Task: Open Card Card0000000121 in Board Board0000000031 in Workspace WS0000000011 in Trello. Add Member Email0000000041 to Card Card0000000121 in Board Board0000000031 in Workspace WS0000000011 in Trello. Add Green Label titled Label0000000121 to Card Card0000000121 in Board Board0000000031 in Workspace WS0000000011 in Trello. Add Checklist CL0000000121 to Card Card0000000121 in Board Board0000000031 in Workspace WS0000000011 in Trello. Add Dates with Start Date as Apr 08 2023 and Due Date as Apr 30 2023 to Card Card0000000121 in Board Board0000000031 in Workspace WS0000000011 in Trello
Action: Mouse moved to (406, 448)
Screenshot: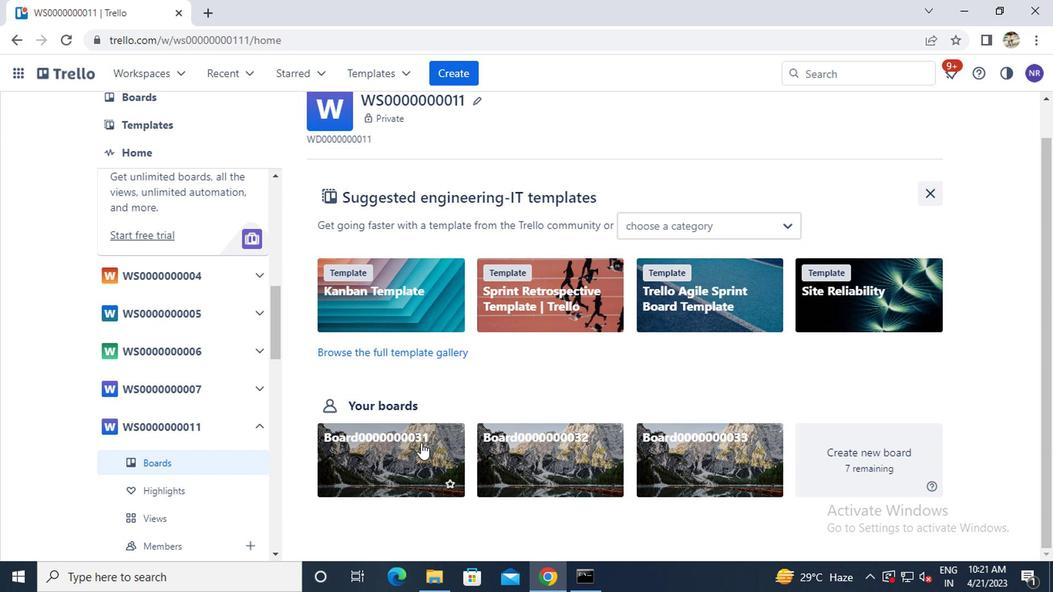 
Action: Mouse pressed left at (406, 448)
Screenshot: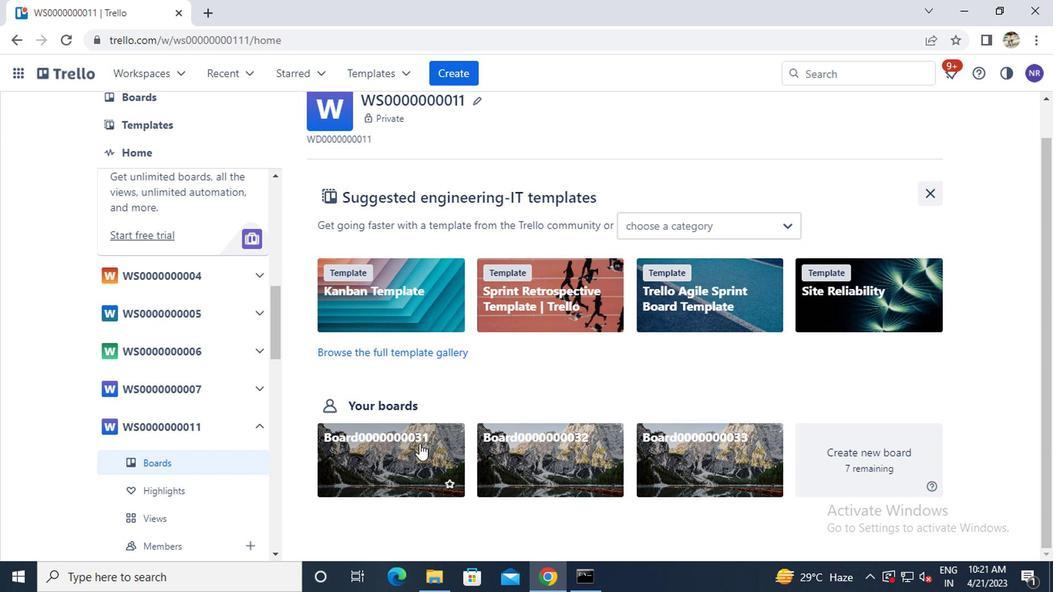 
Action: Mouse moved to (286, 194)
Screenshot: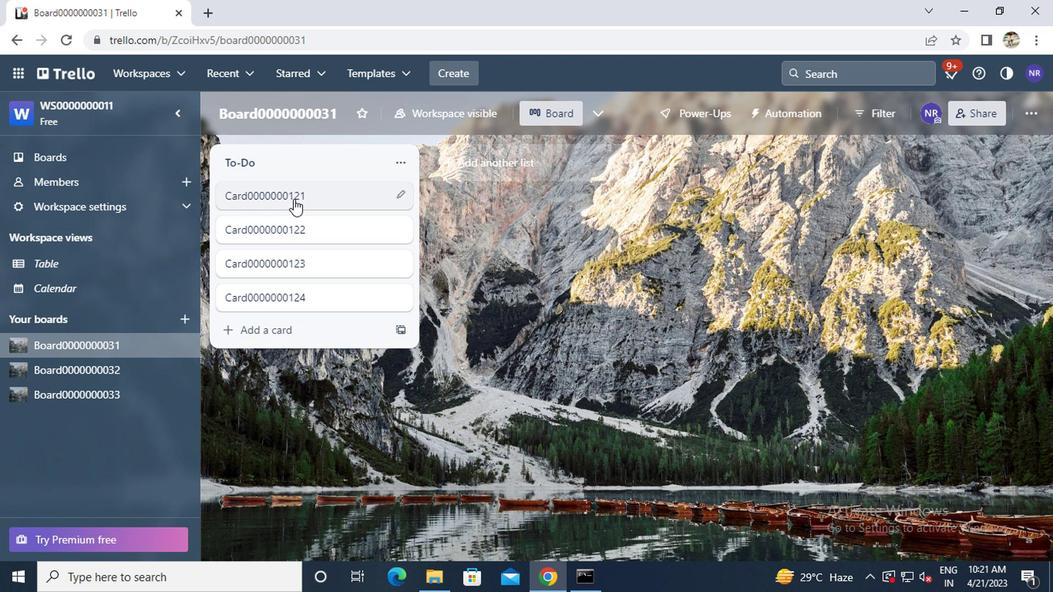 
Action: Mouse pressed left at (286, 194)
Screenshot: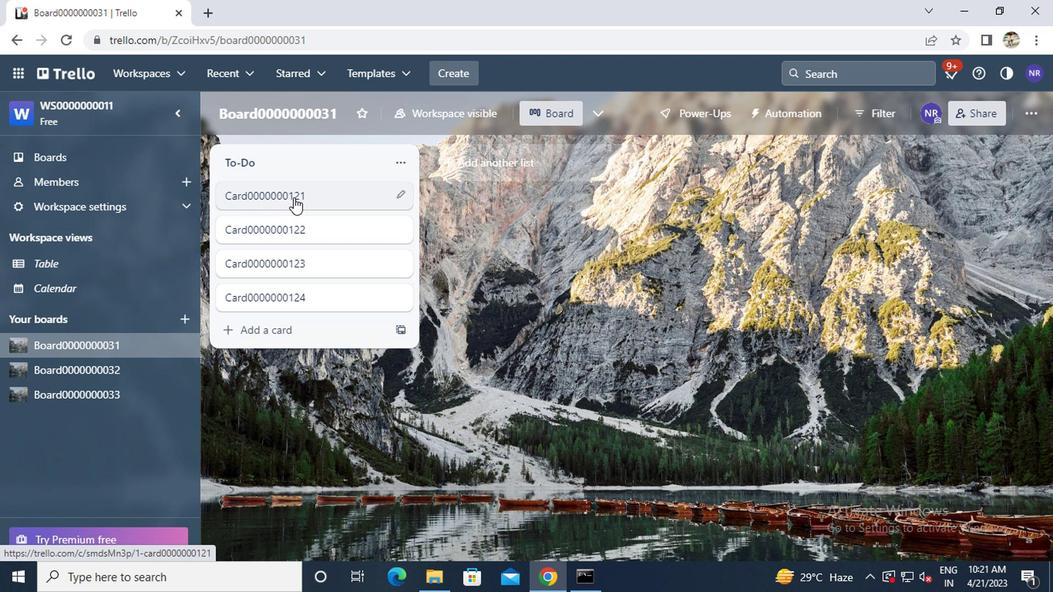 
Action: Mouse moved to (684, 193)
Screenshot: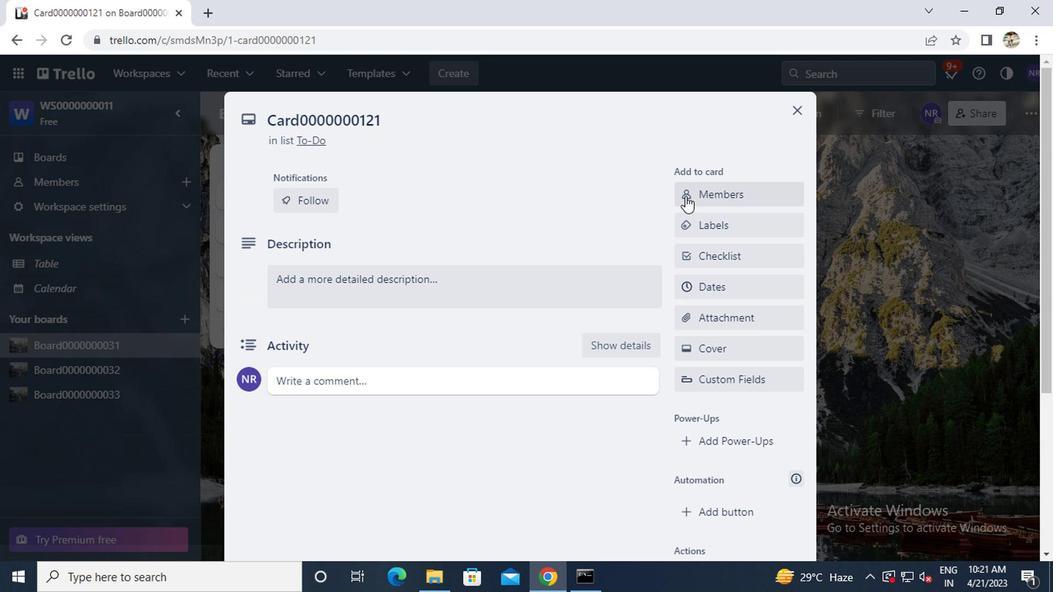 
Action: Mouse pressed left at (684, 193)
Screenshot: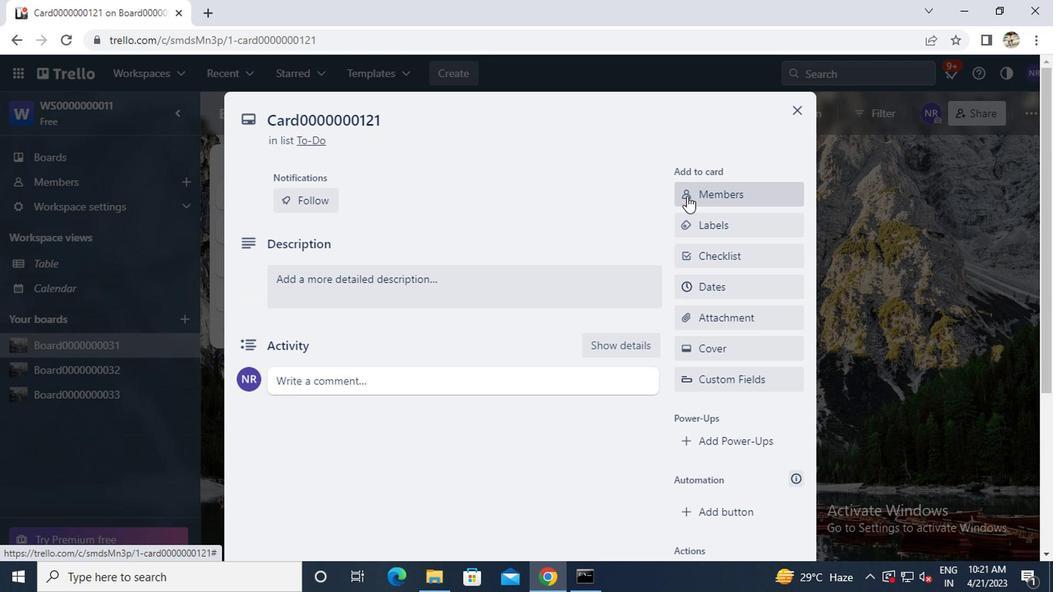 
Action: Key pressed <Key.caps_lock>a<Key.caps_lock>yush98111<Key.shift>@GMAIL.COM
Screenshot: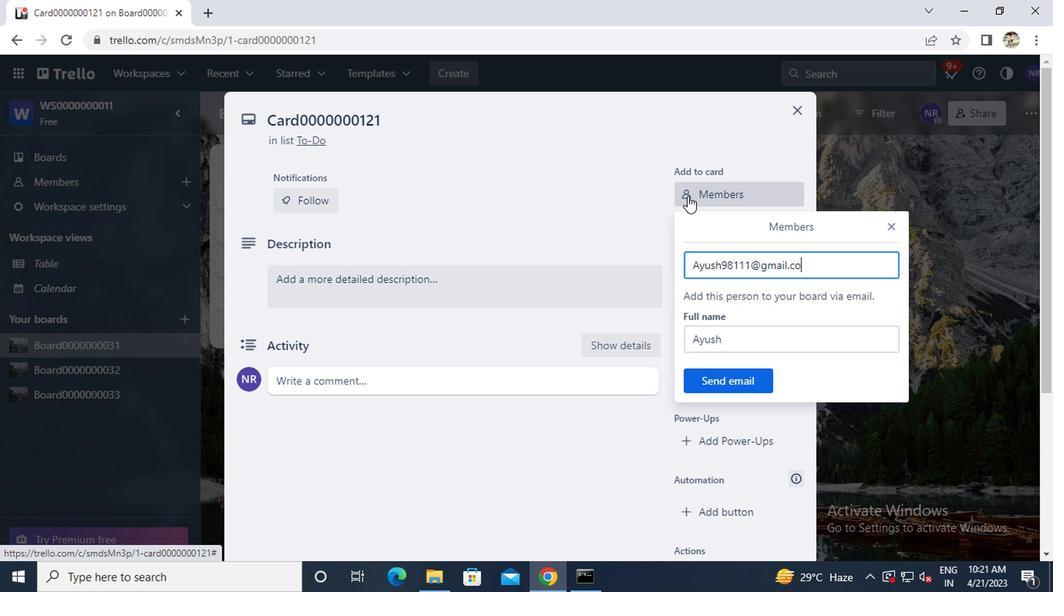 
Action: Mouse moved to (698, 385)
Screenshot: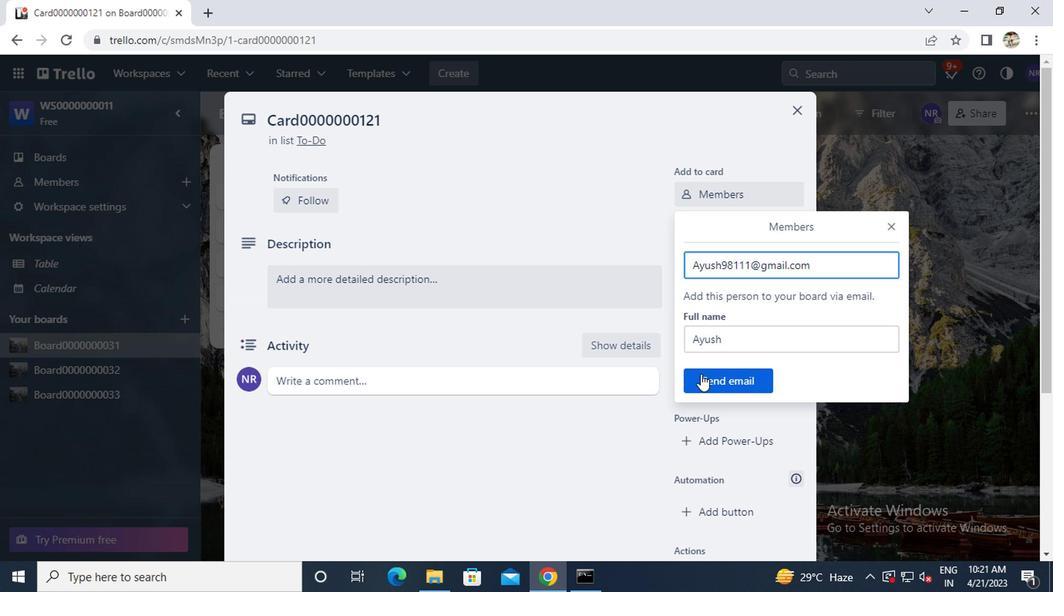 
Action: Mouse pressed left at (698, 385)
Screenshot: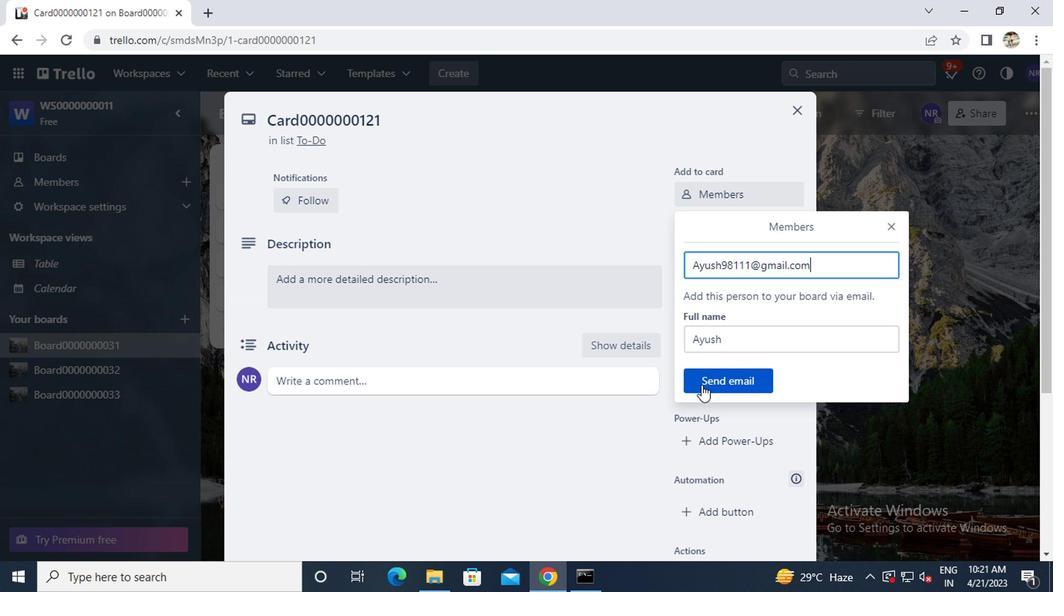 
Action: Mouse moved to (704, 275)
Screenshot: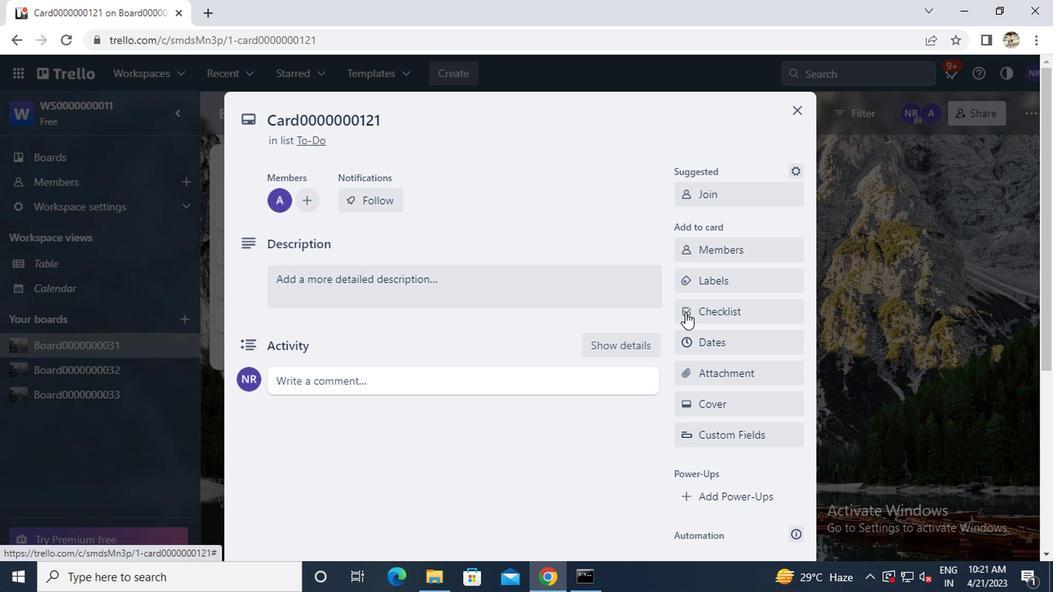 
Action: Mouse pressed left at (704, 275)
Screenshot: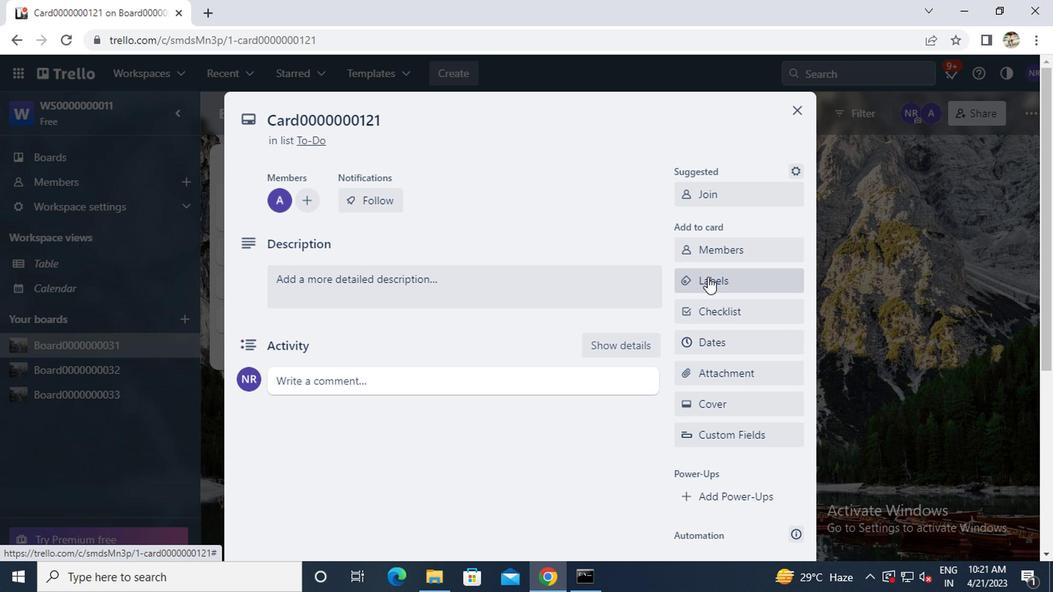 
Action: Mouse moved to (755, 389)
Screenshot: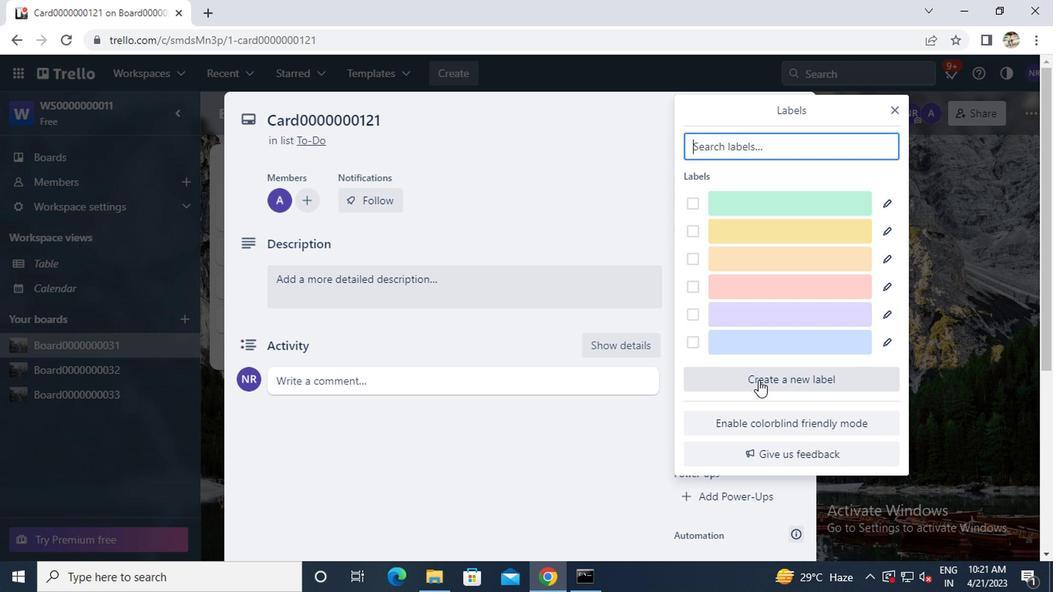 
Action: Mouse pressed left at (755, 389)
Screenshot: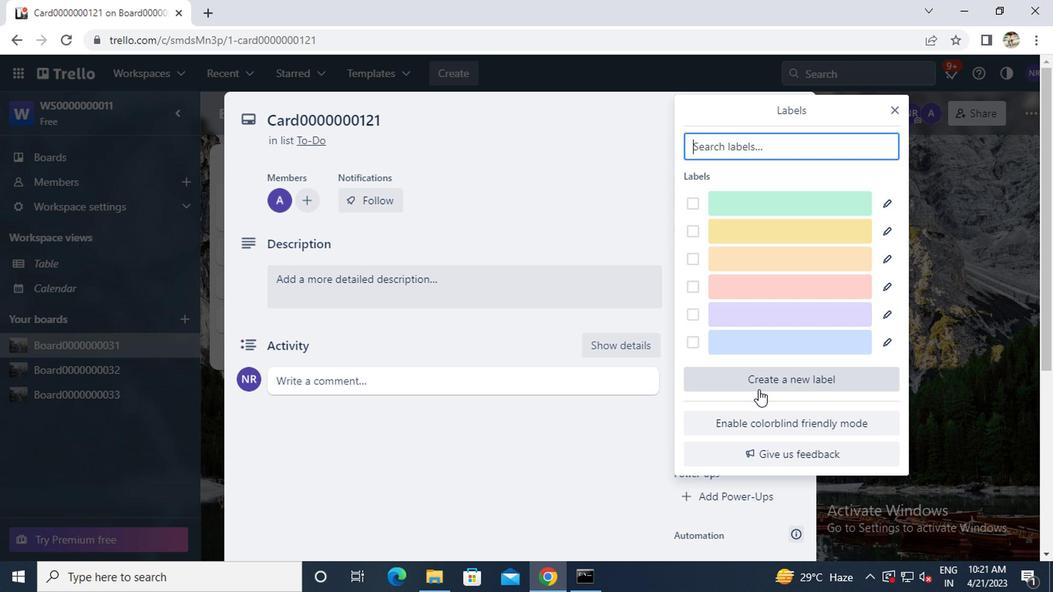 
Action: Mouse moved to (699, 332)
Screenshot: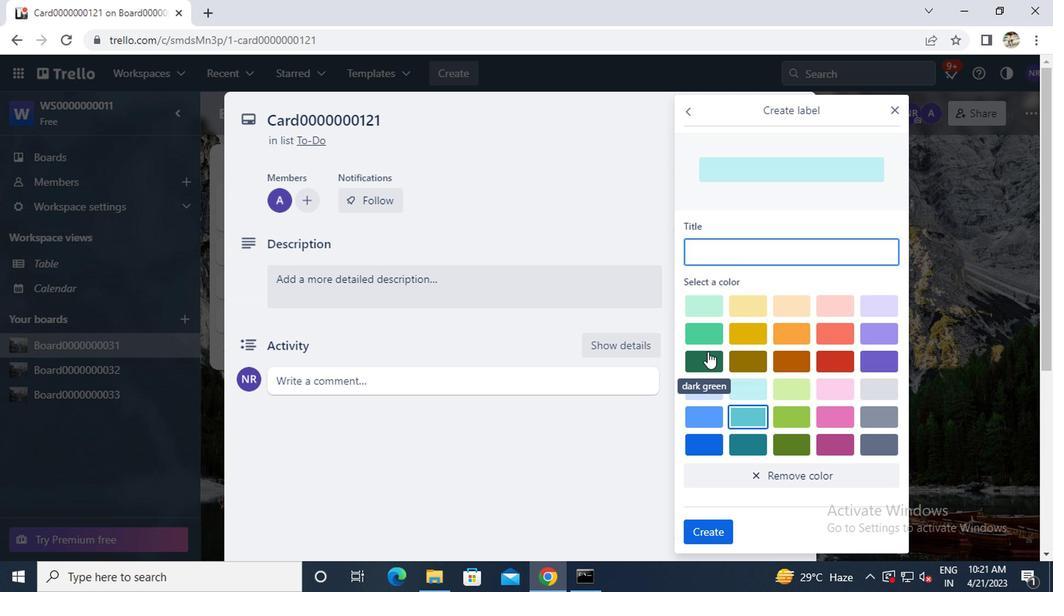 
Action: Mouse pressed left at (699, 332)
Screenshot: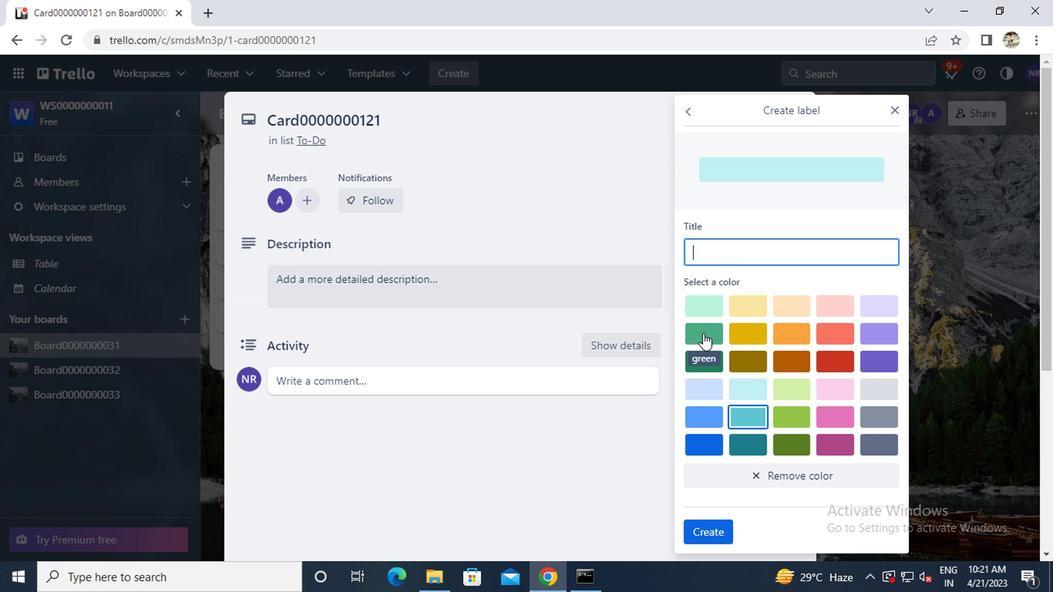 
Action: Mouse moved to (720, 250)
Screenshot: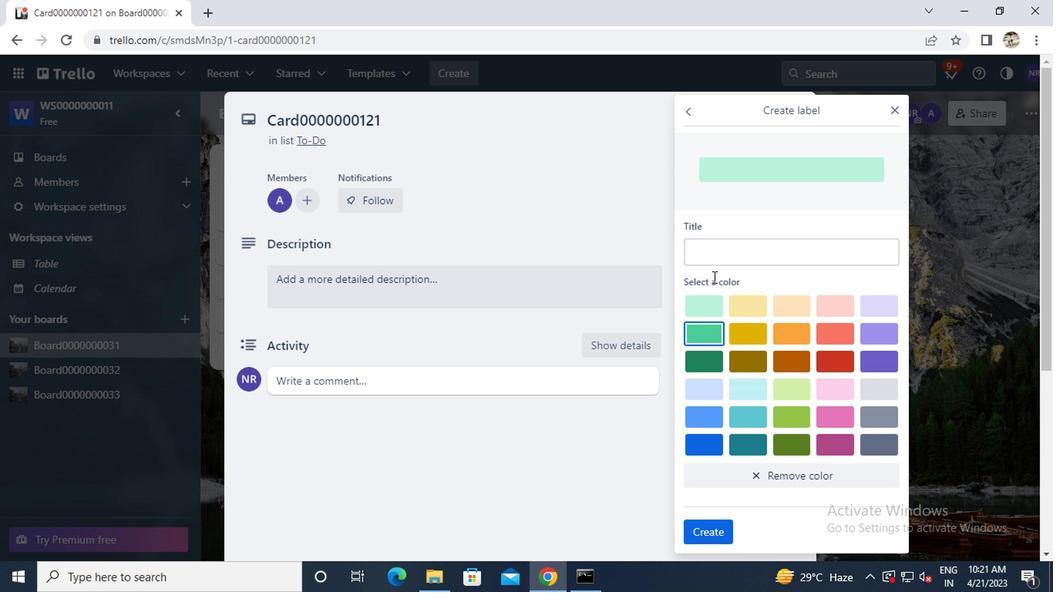 
Action: Mouse pressed left at (720, 250)
Screenshot: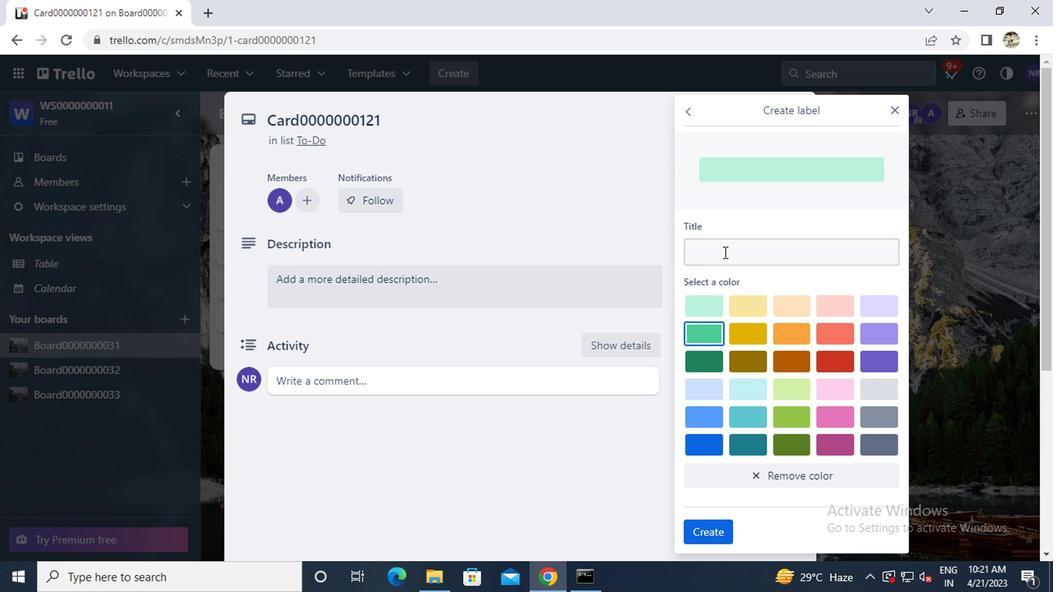 
Action: Key pressed <Key.caps_lock>K<Key.backspace>L<Key.caps_lock>ABEL00000000<Key.backspace>121
Screenshot: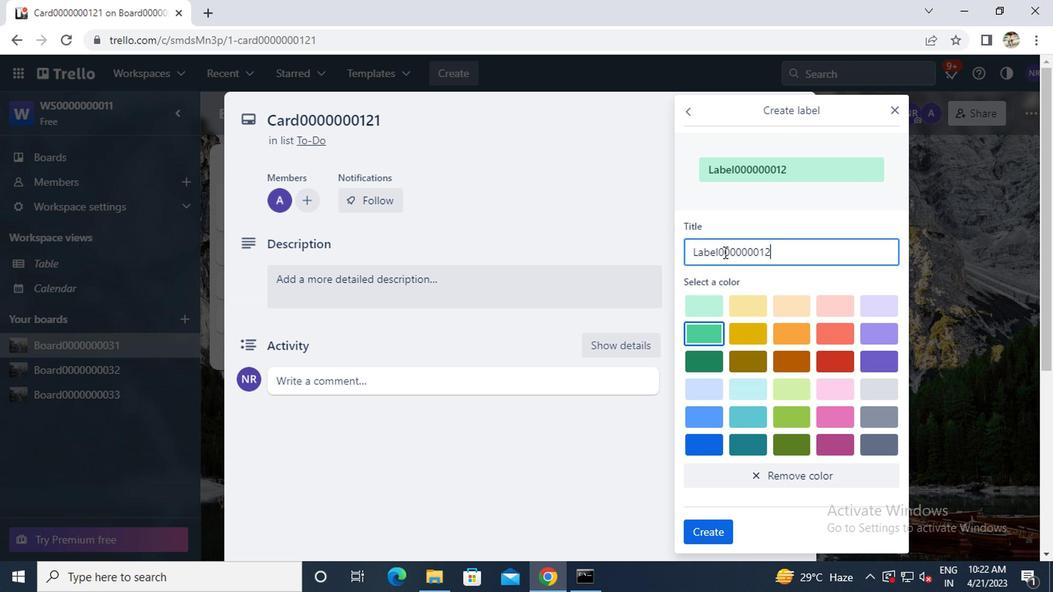 
Action: Mouse moved to (709, 536)
Screenshot: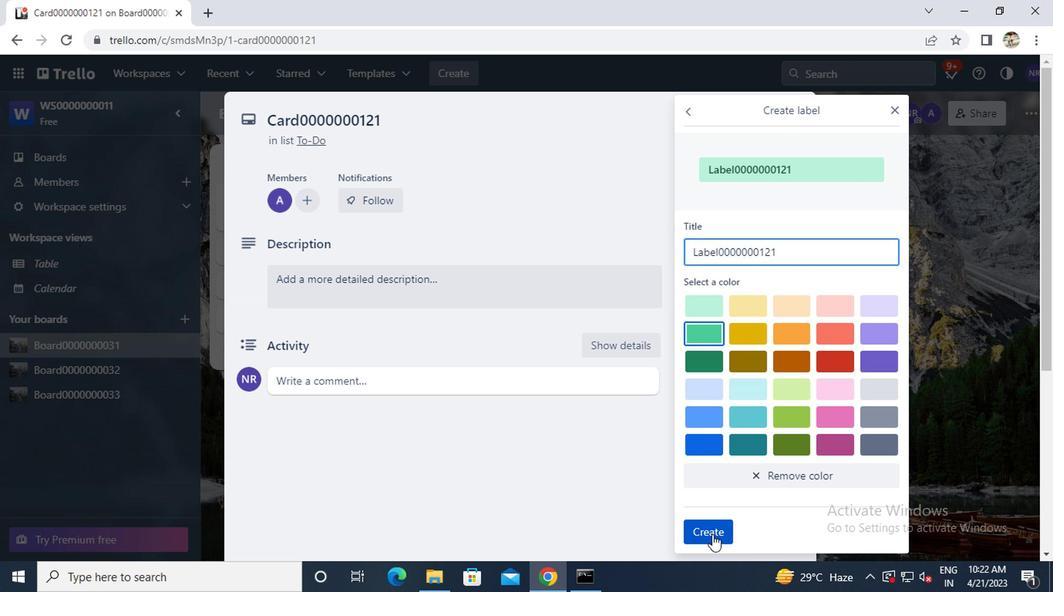 
Action: Mouse pressed left at (709, 536)
Screenshot: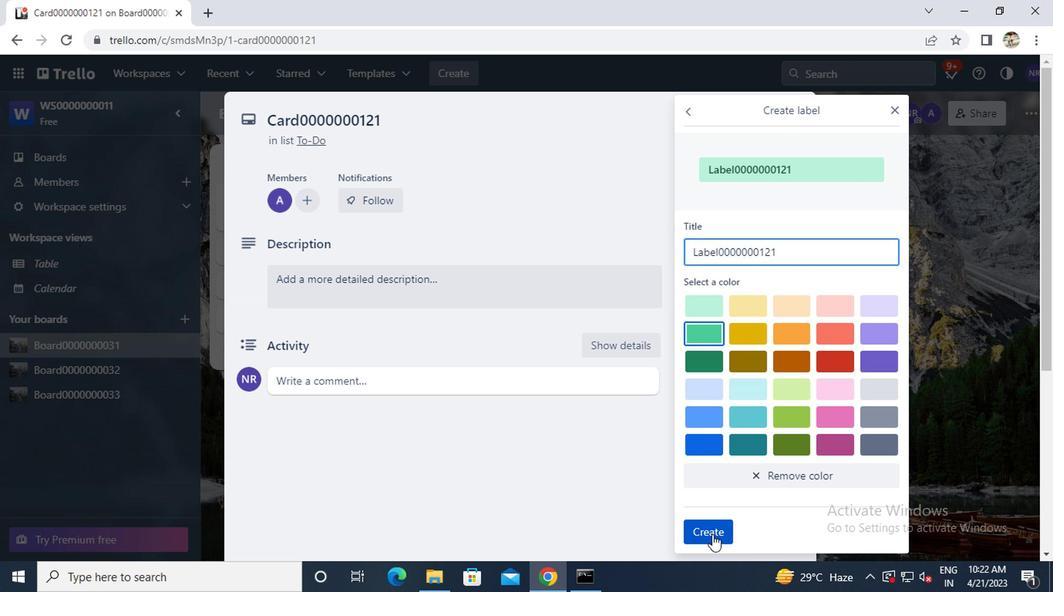
Action: Mouse moved to (891, 103)
Screenshot: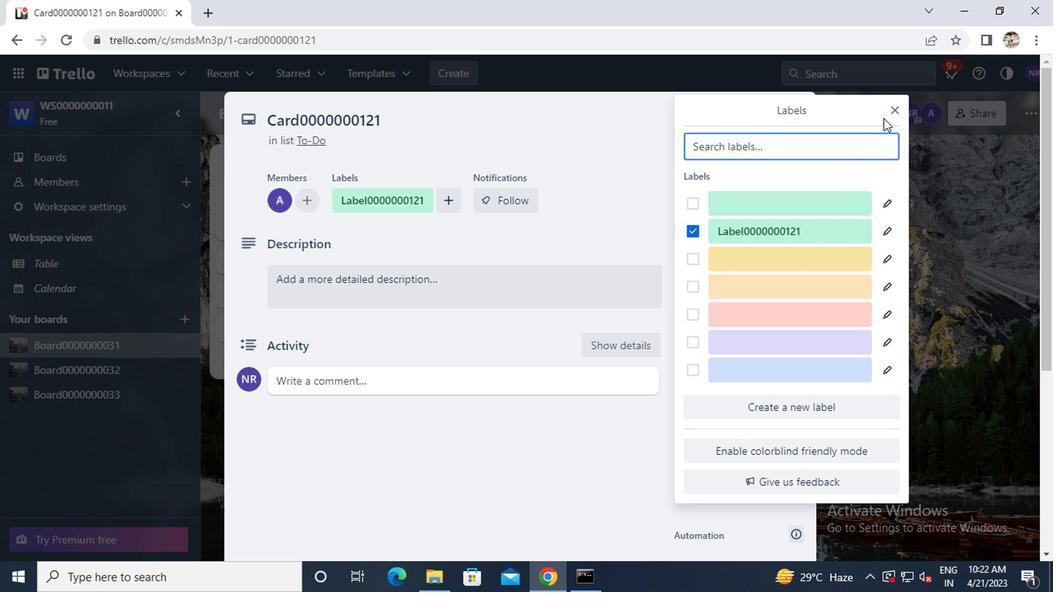 
Action: Mouse pressed left at (891, 103)
Screenshot: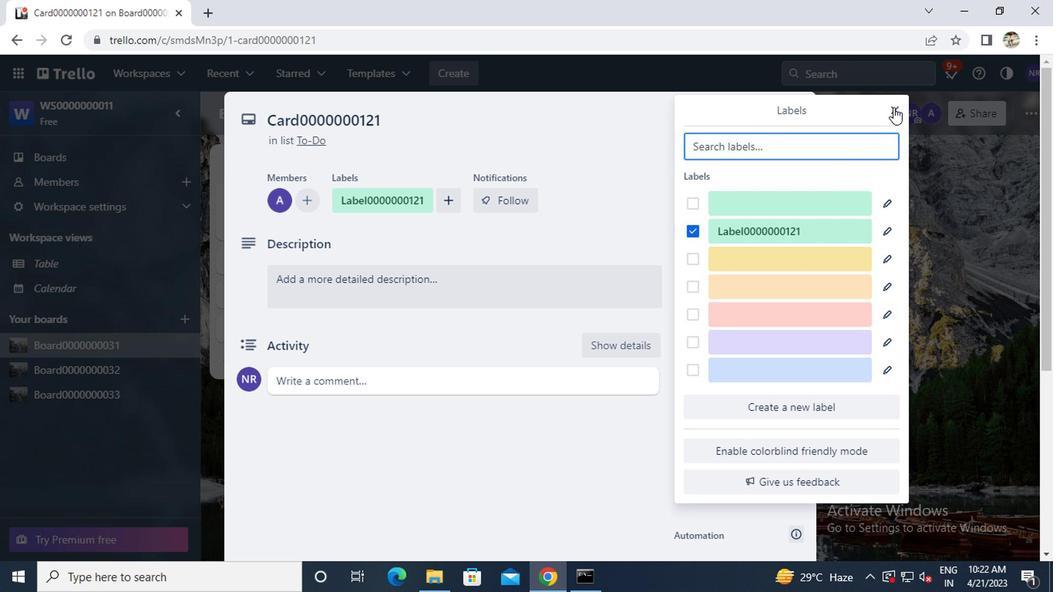 
Action: Mouse moved to (755, 312)
Screenshot: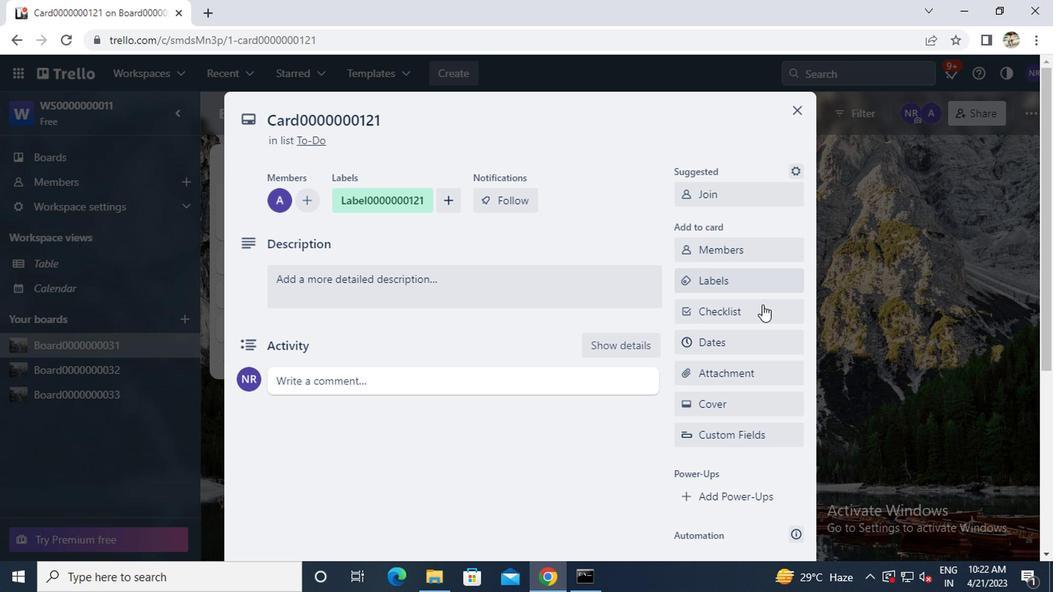 
Action: Mouse pressed left at (755, 312)
Screenshot: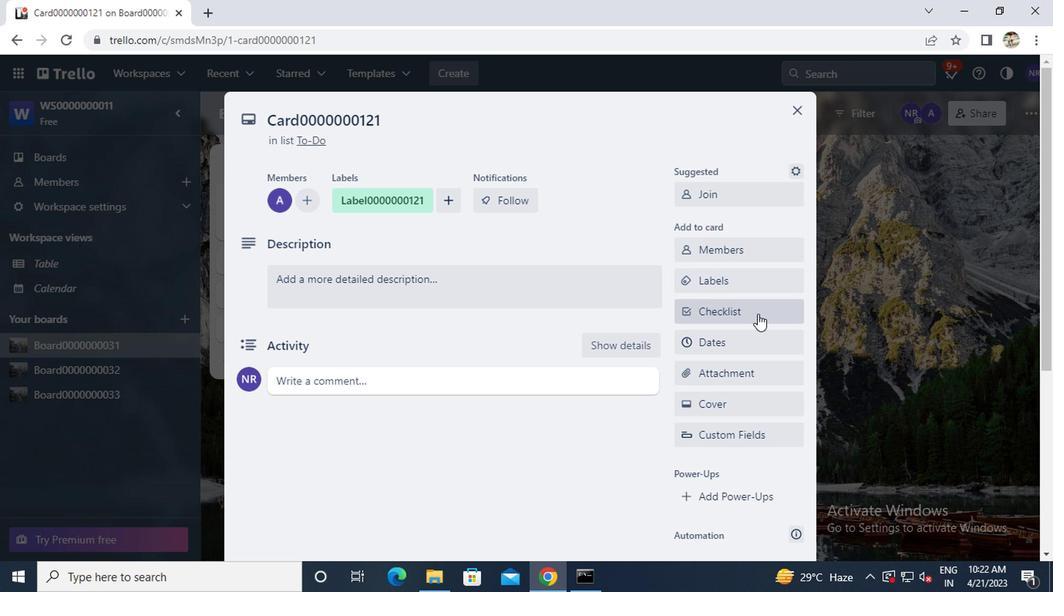 
Action: Key pressed <Key.caps_lock>CL<Key.caps_lock>0000000121
Screenshot: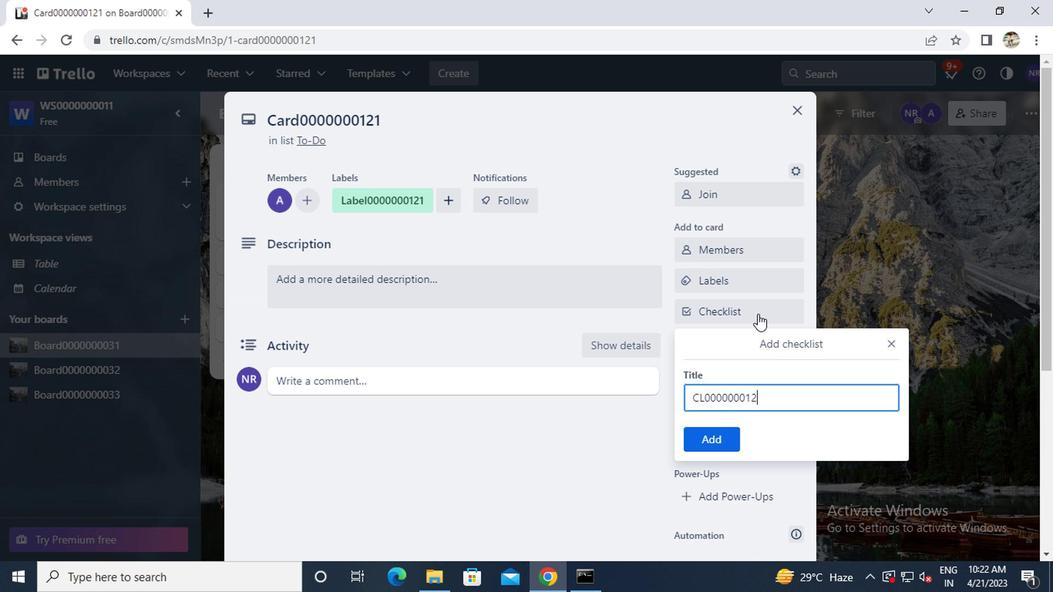 
Action: Mouse moved to (702, 443)
Screenshot: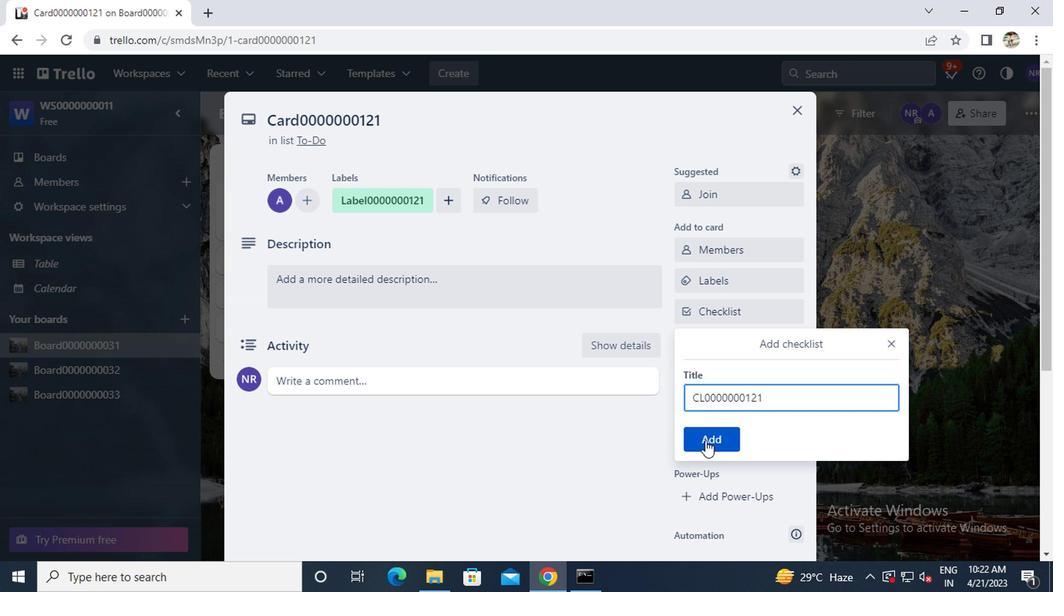 
Action: Mouse pressed left at (702, 443)
Screenshot: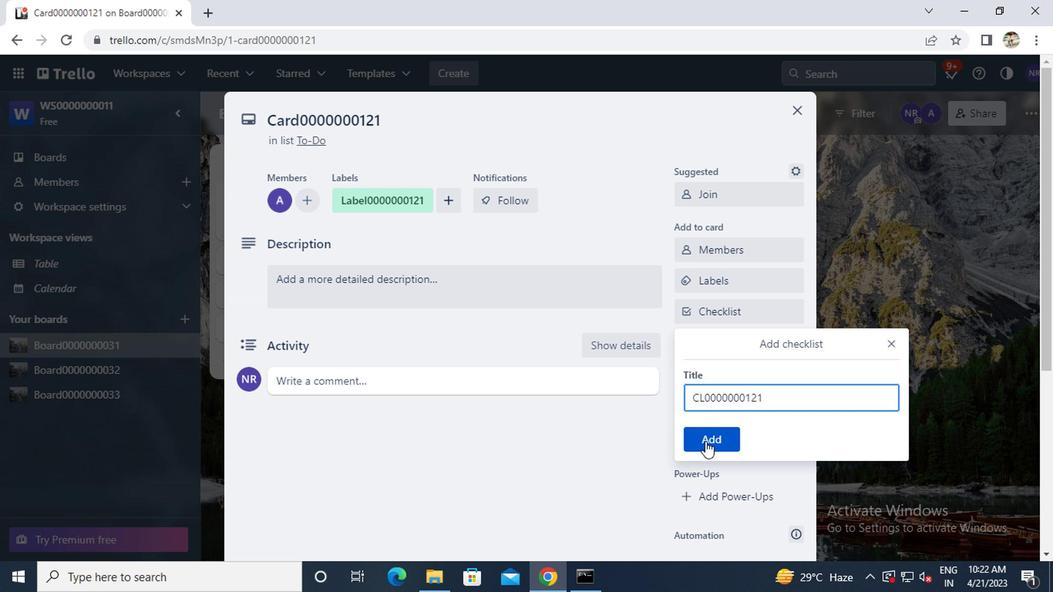 
Action: Mouse moved to (703, 336)
Screenshot: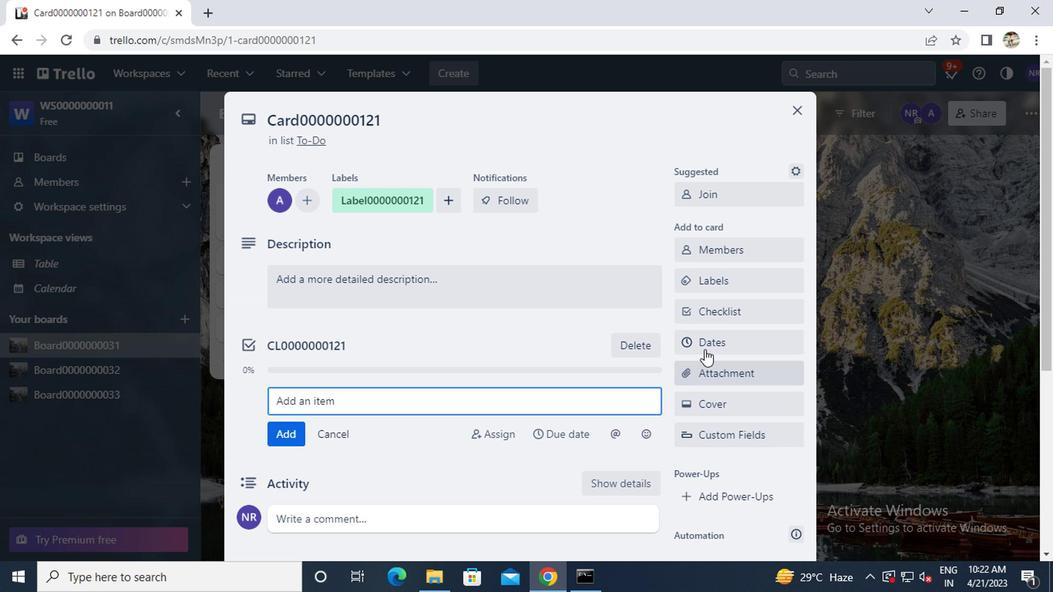 
Action: Mouse pressed left at (703, 336)
Screenshot: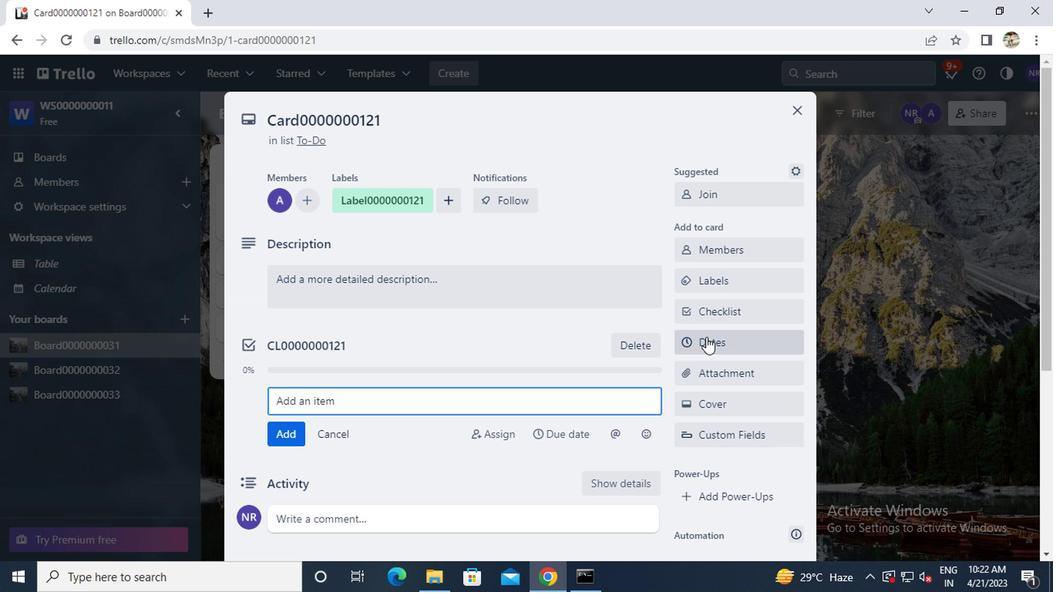 
Action: Mouse moved to (874, 231)
Screenshot: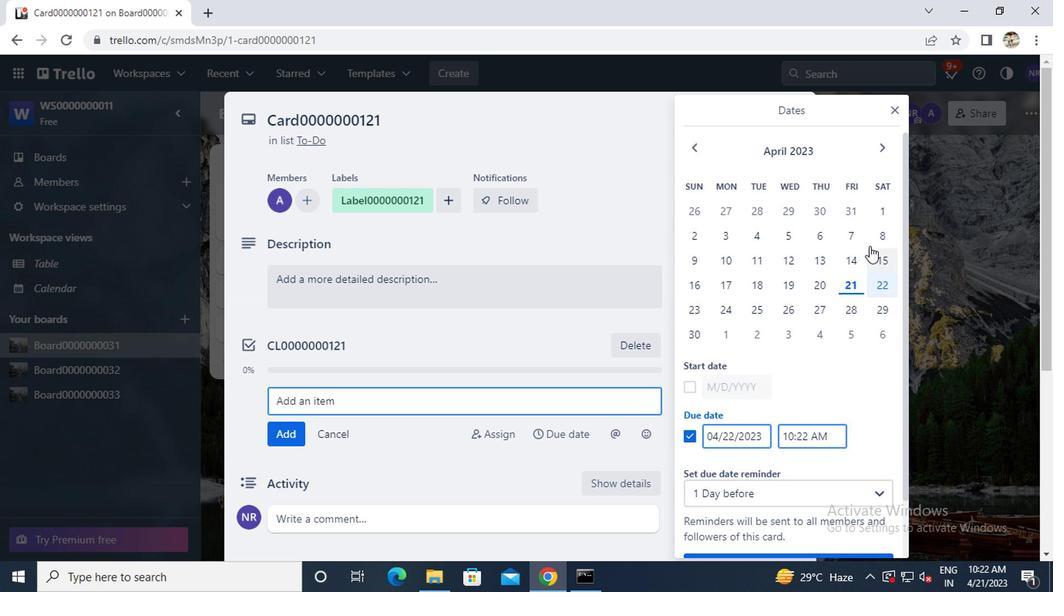 
Action: Mouse pressed left at (874, 231)
Screenshot: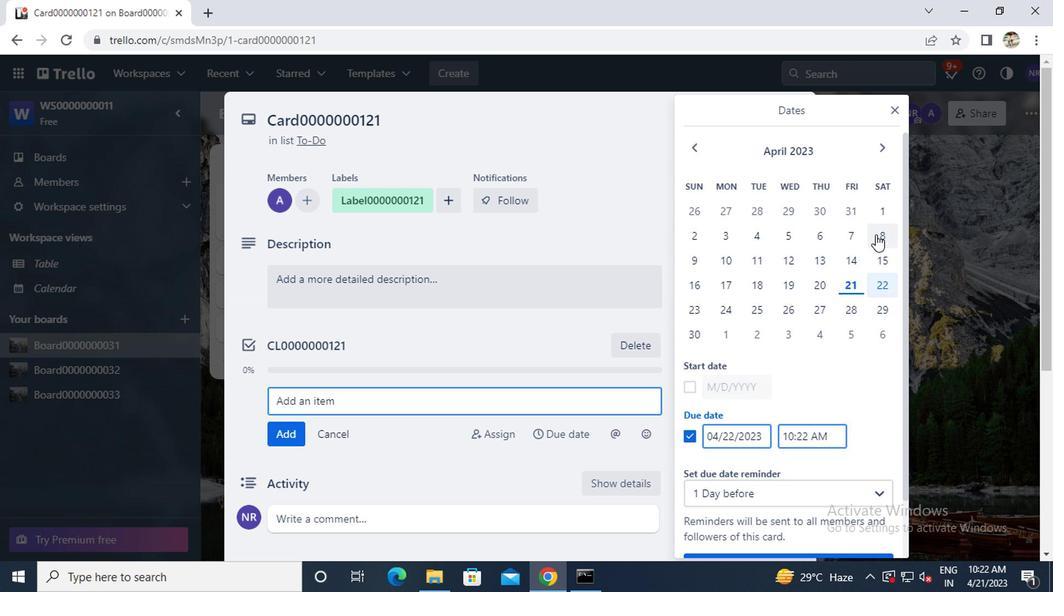 
Action: Mouse moved to (694, 338)
Screenshot: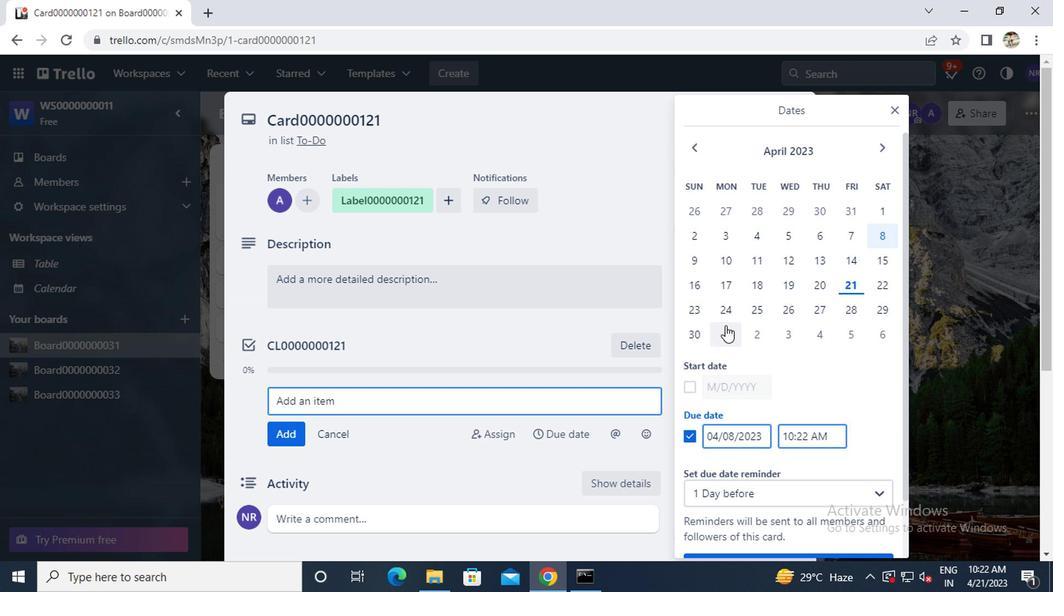 
Action: Mouse pressed left at (694, 338)
Screenshot: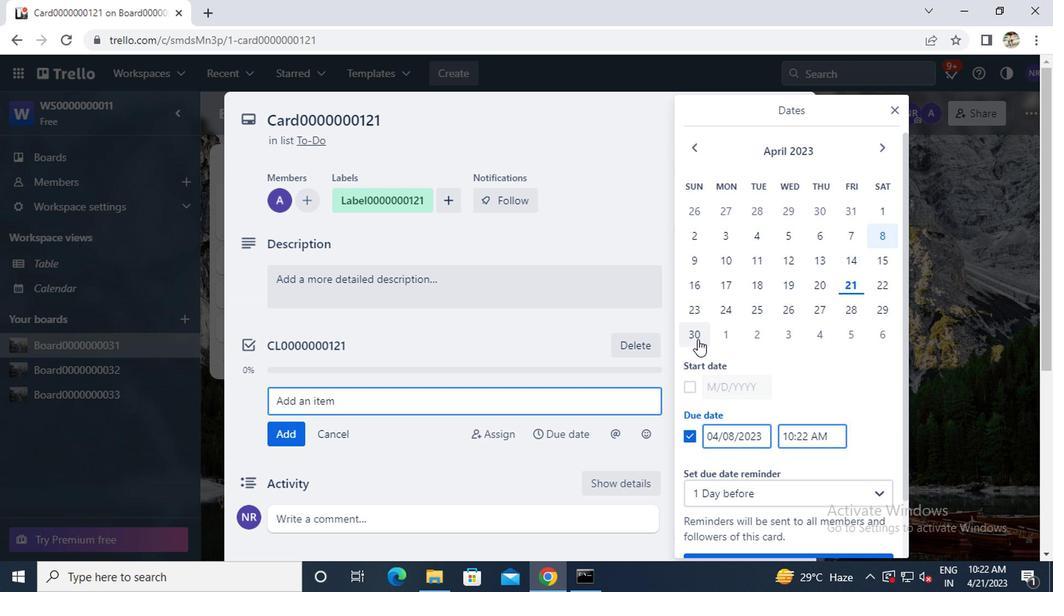 
Action: Mouse moved to (705, 379)
Screenshot: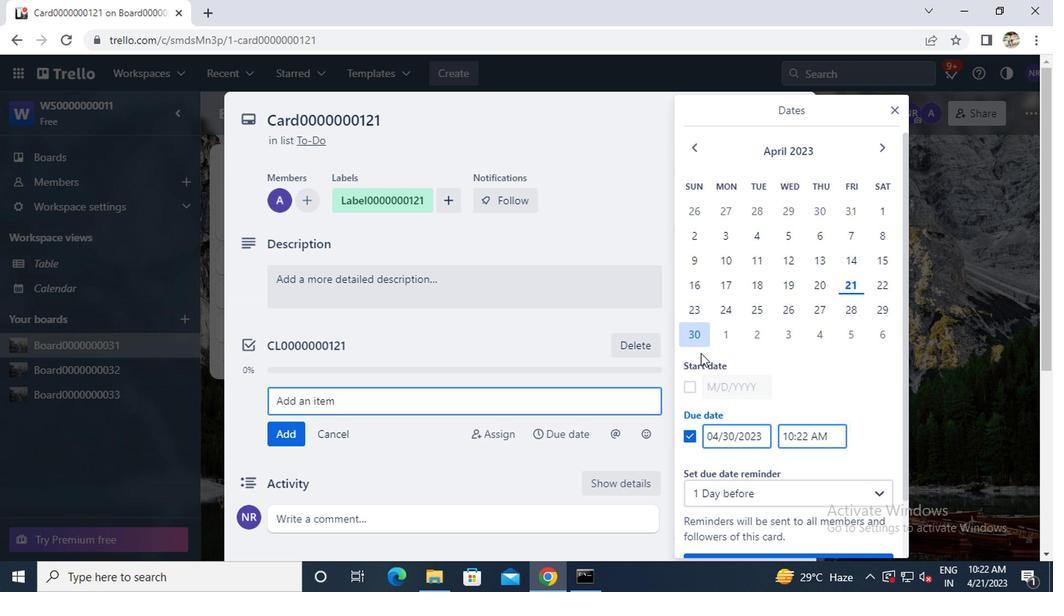 
Action: Mouse scrolled (705, 378) with delta (0, -1)
Screenshot: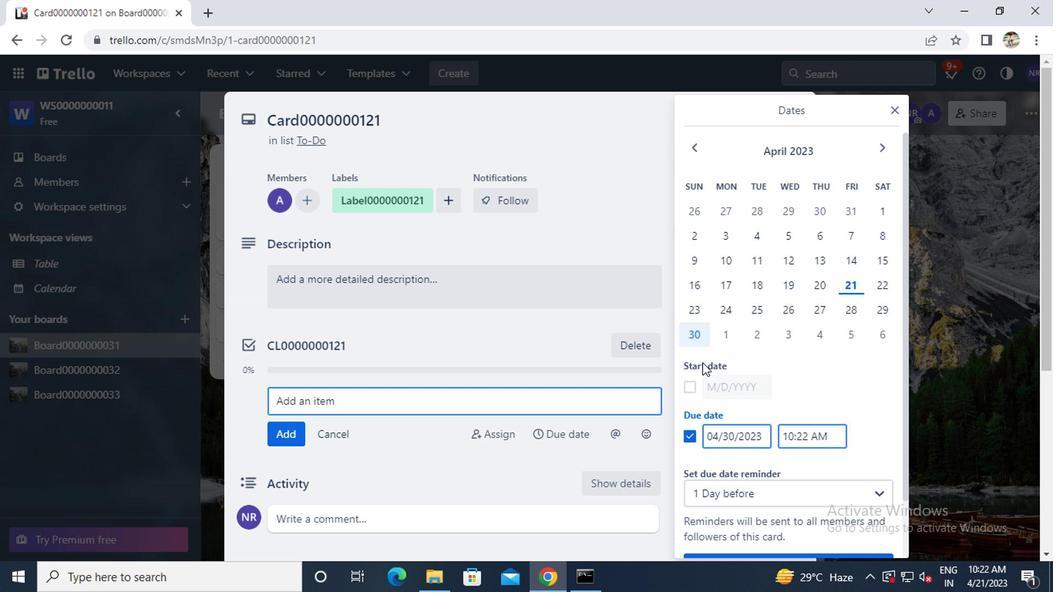 
Action: Mouse moved to (707, 382)
Screenshot: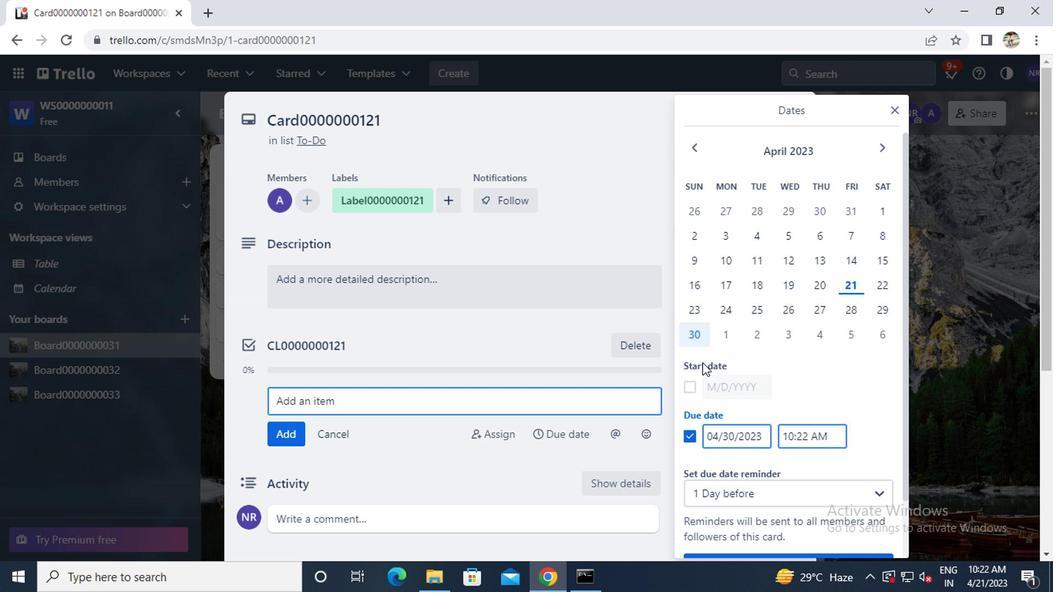 
Action: Mouse scrolled (707, 381) with delta (0, -1)
Screenshot: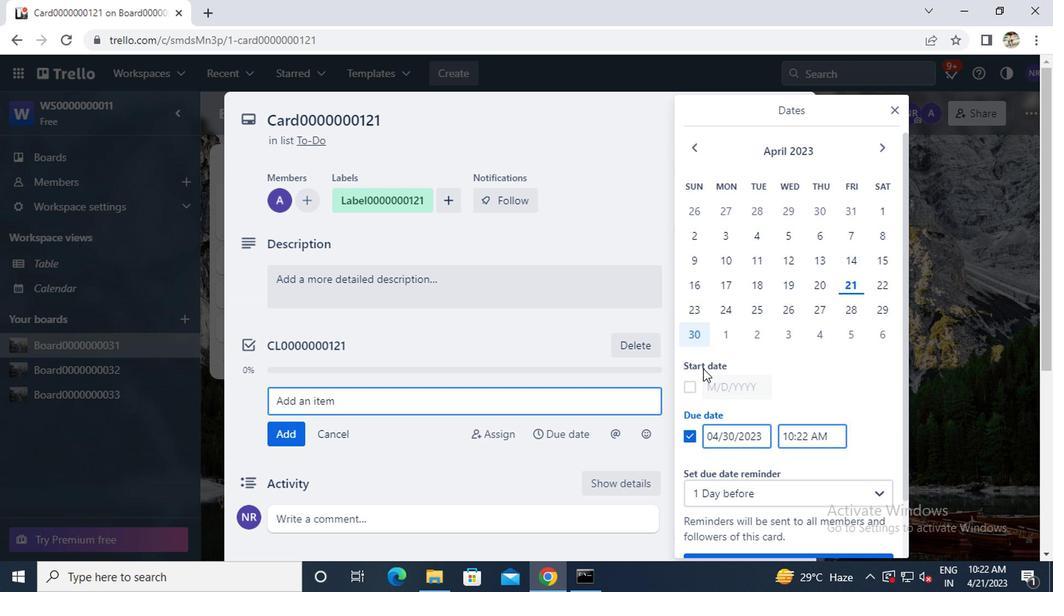 
Action: Mouse moved to (708, 385)
Screenshot: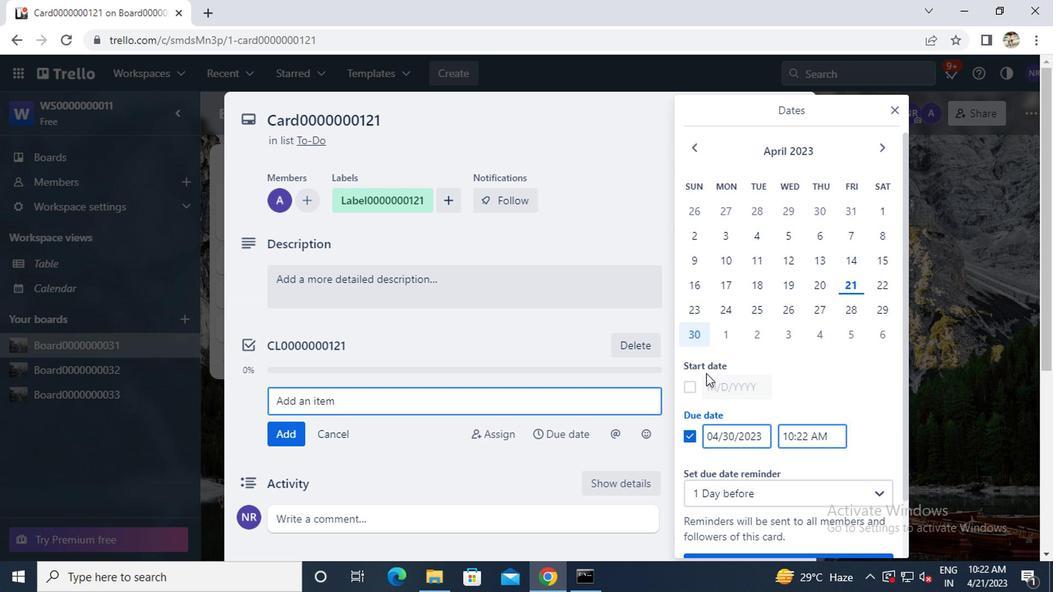 
Action: Mouse scrolled (708, 385) with delta (0, 0)
Screenshot: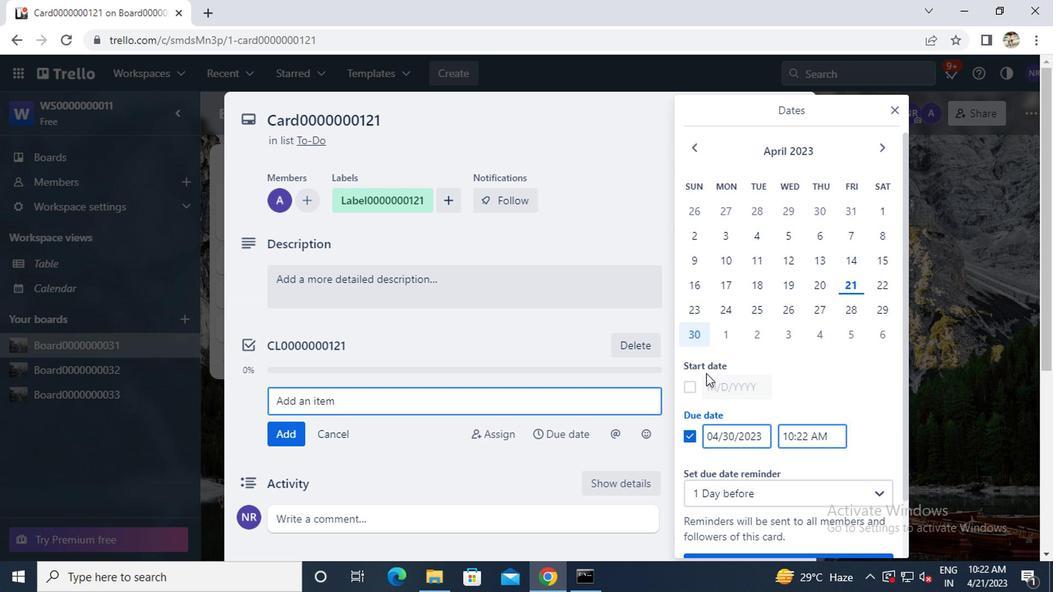 
Action: Mouse moved to (715, 500)
Screenshot: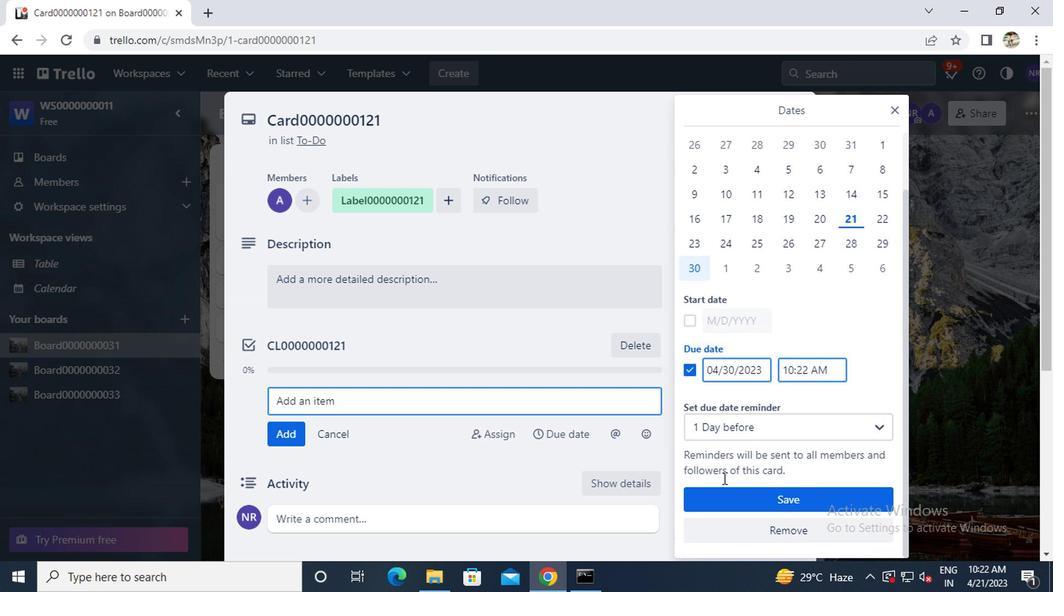 
Action: Mouse pressed left at (715, 500)
Screenshot: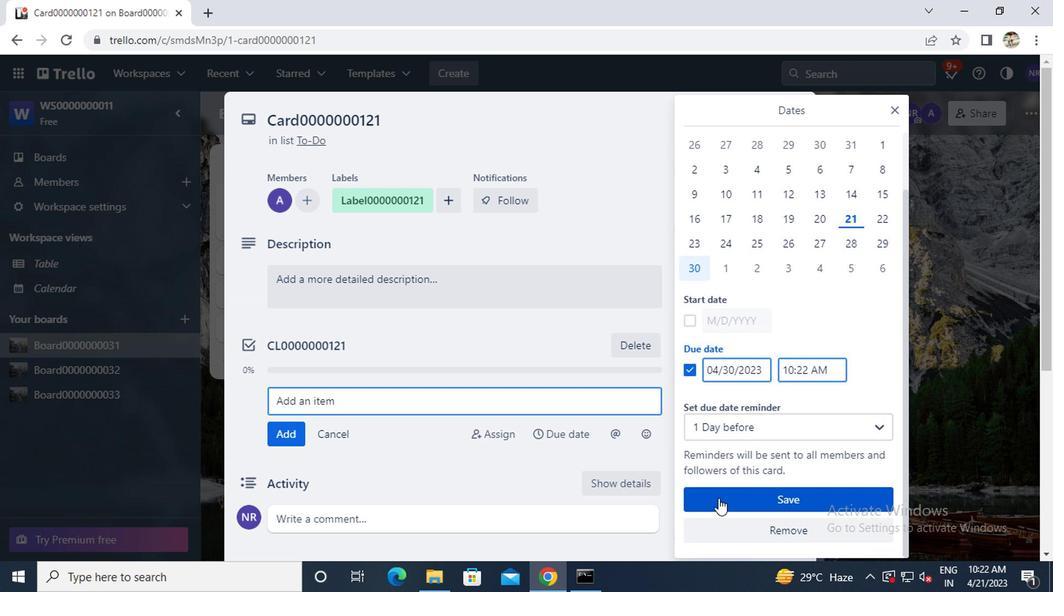 
